 Task: Find directions from New York City to Los Angeles.
Action: Mouse moved to (247, 63)
Screenshot: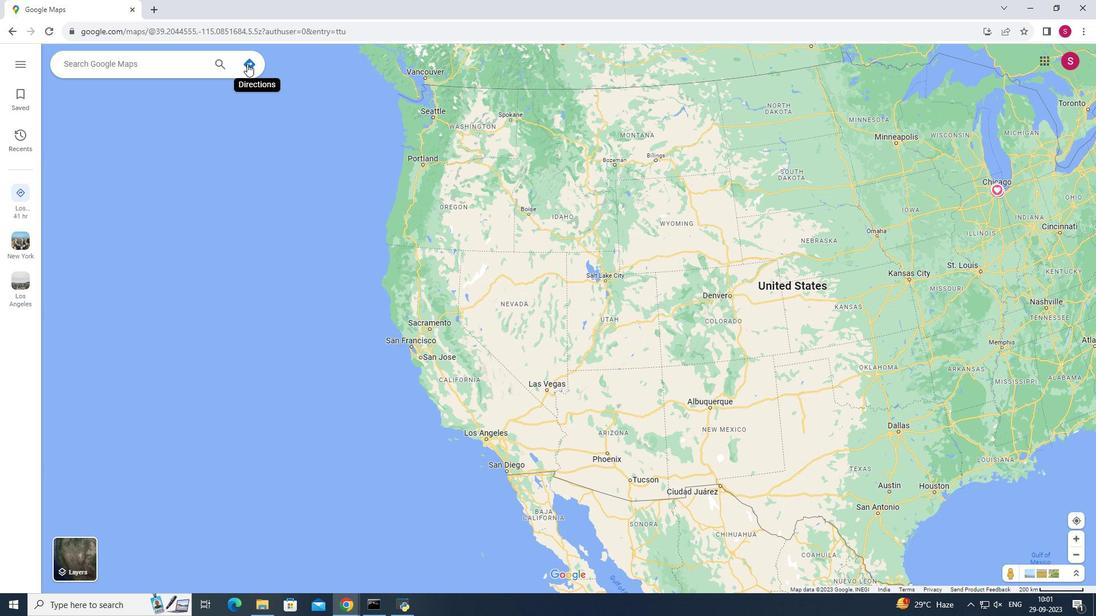
Action: Mouse pressed left at (247, 63)
Screenshot: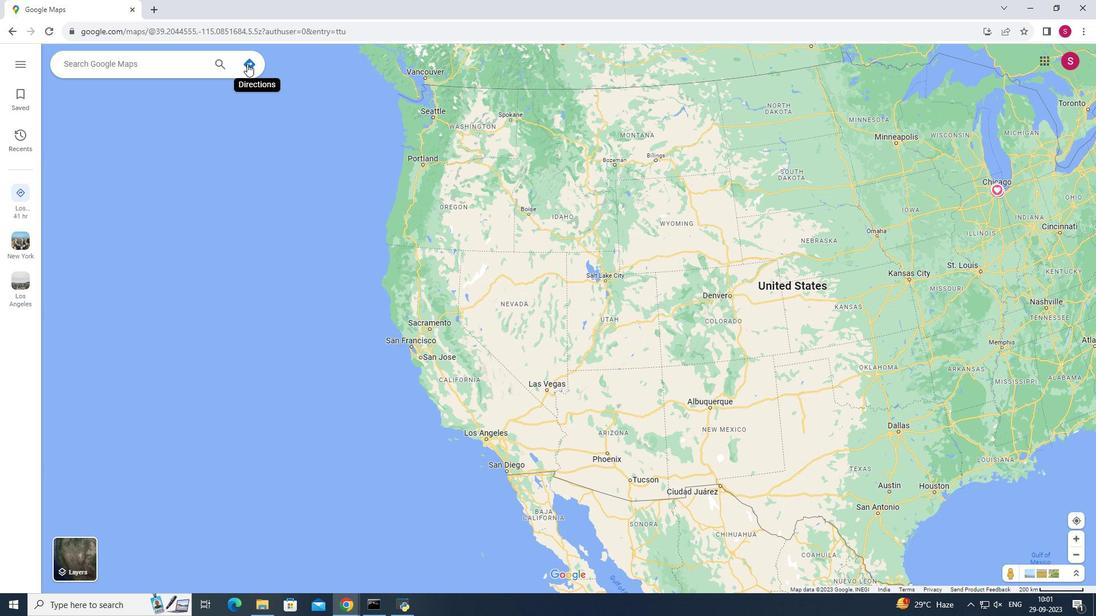 
Action: Mouse moved to (154, 91)
Screenshot: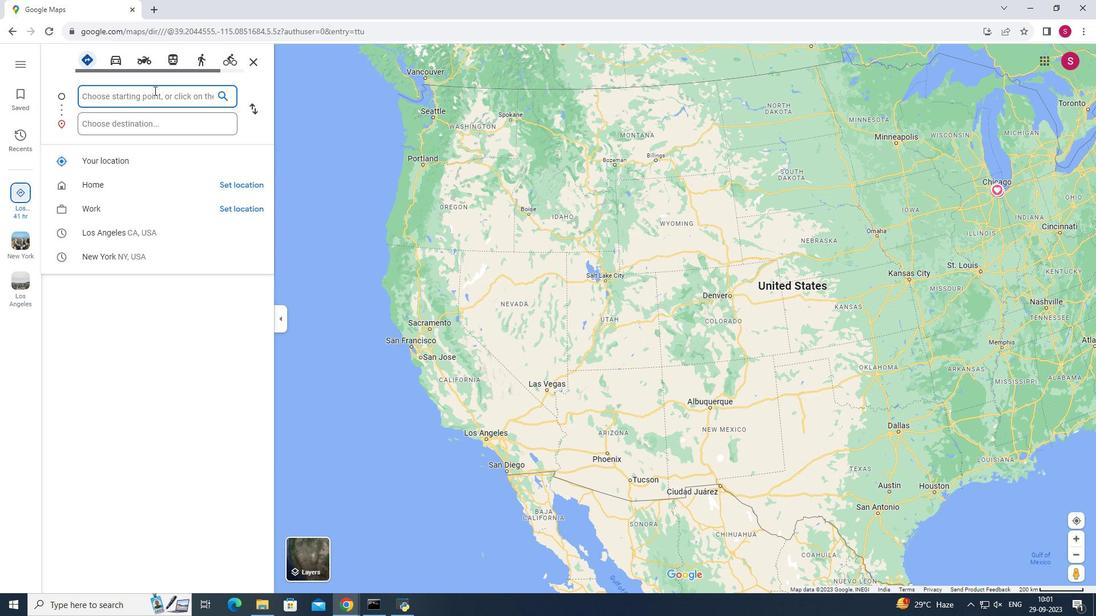 
Action: Mouse pressed left at (154, 91)
Screenshot: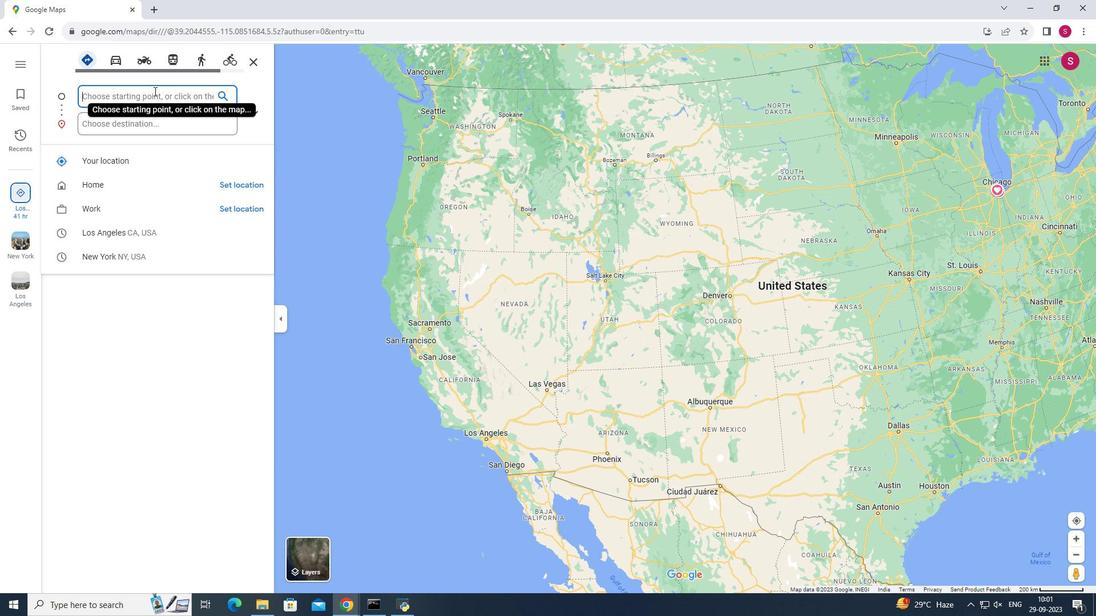 
Action: Key pressed <Key.shift>New<Key.space><Key.shift>York<Key.space><Key.shift>City
Screenshot: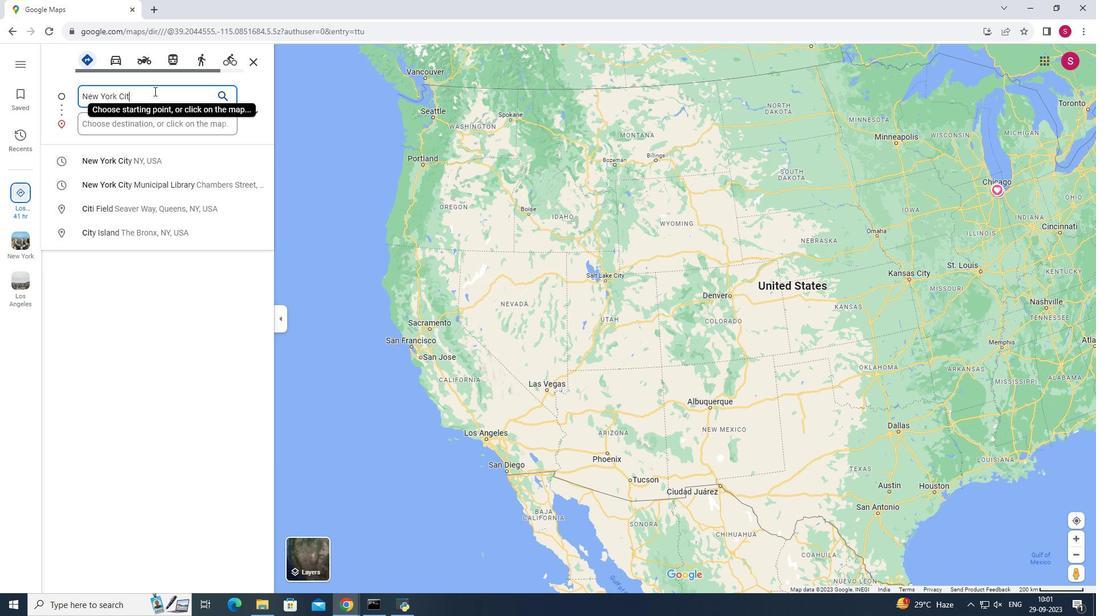 
Action: Mouse moved to (167, 122)
Screenshot: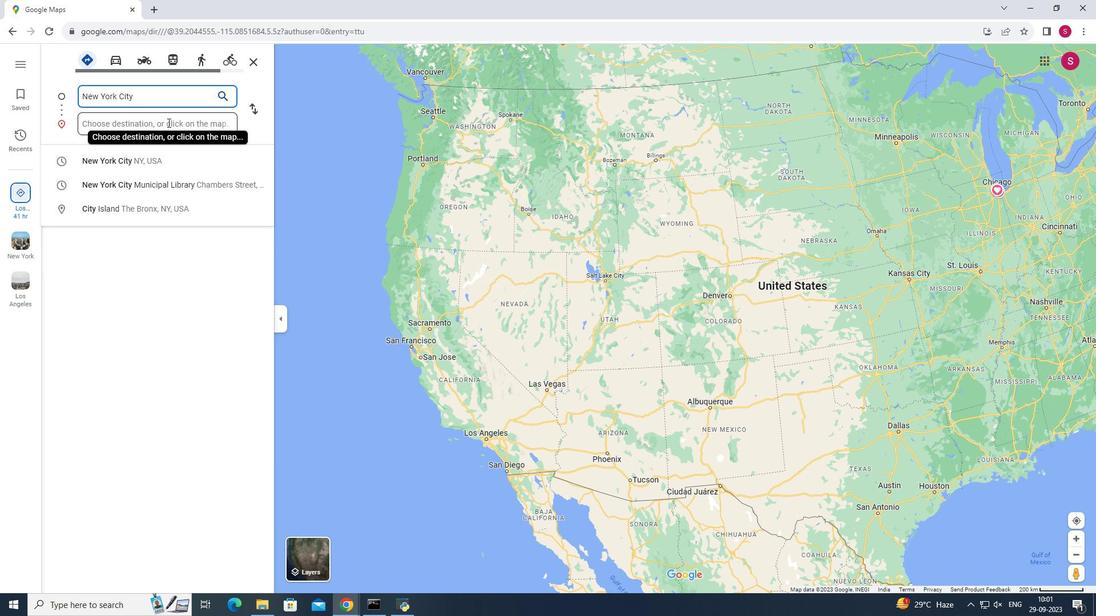 
Action: Mouse pressed left at (167, 122)
Screenshot: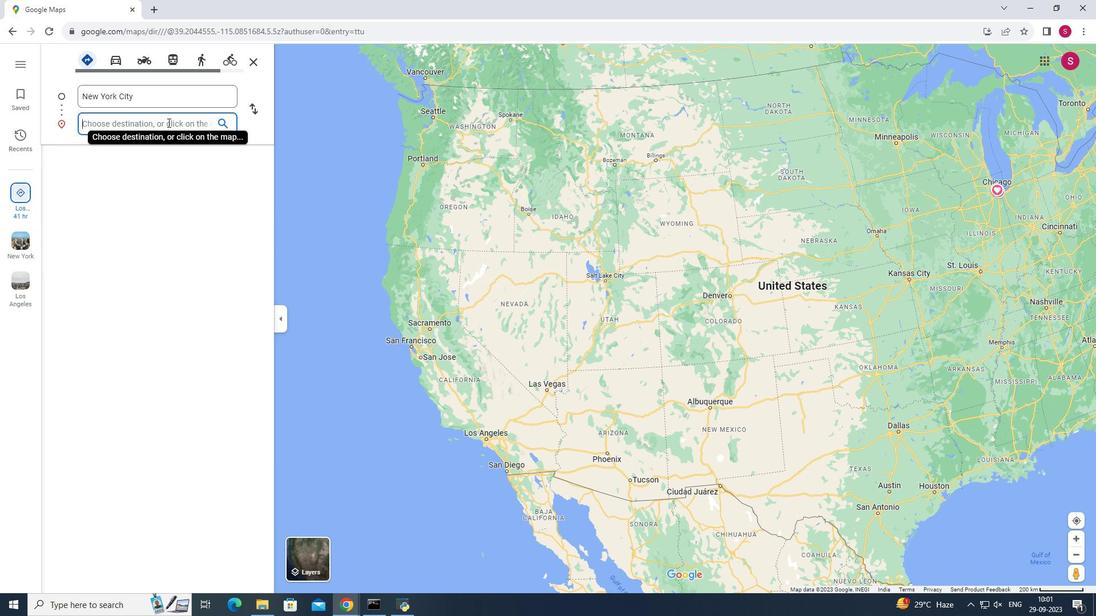 
Action: Key pressed <Key.shift>Los
Screenshot: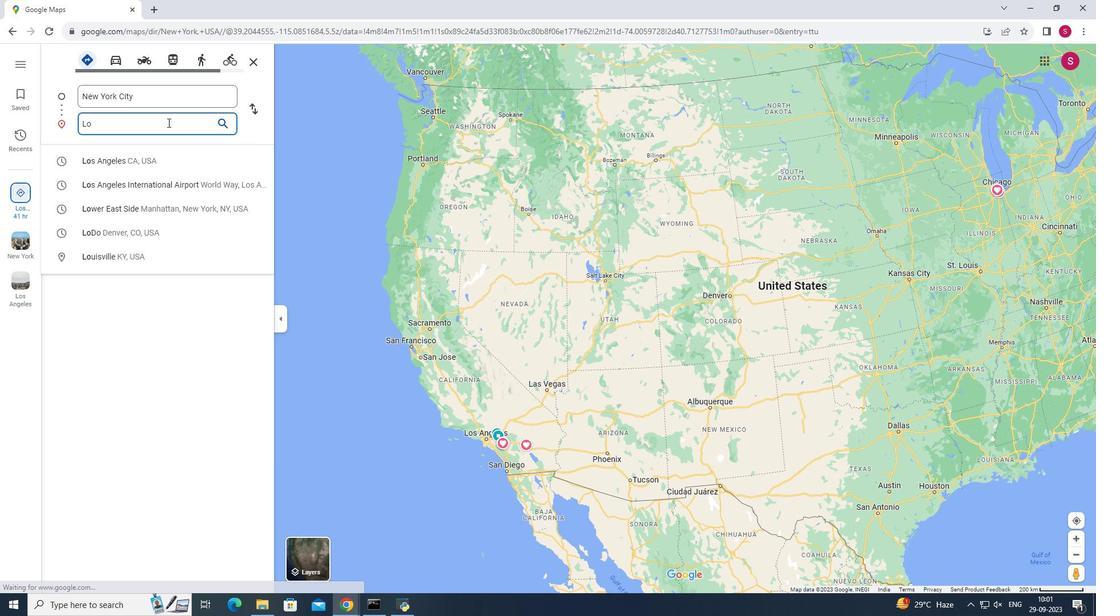 
Action: Mouse moved to (130, 164)
Screenshot: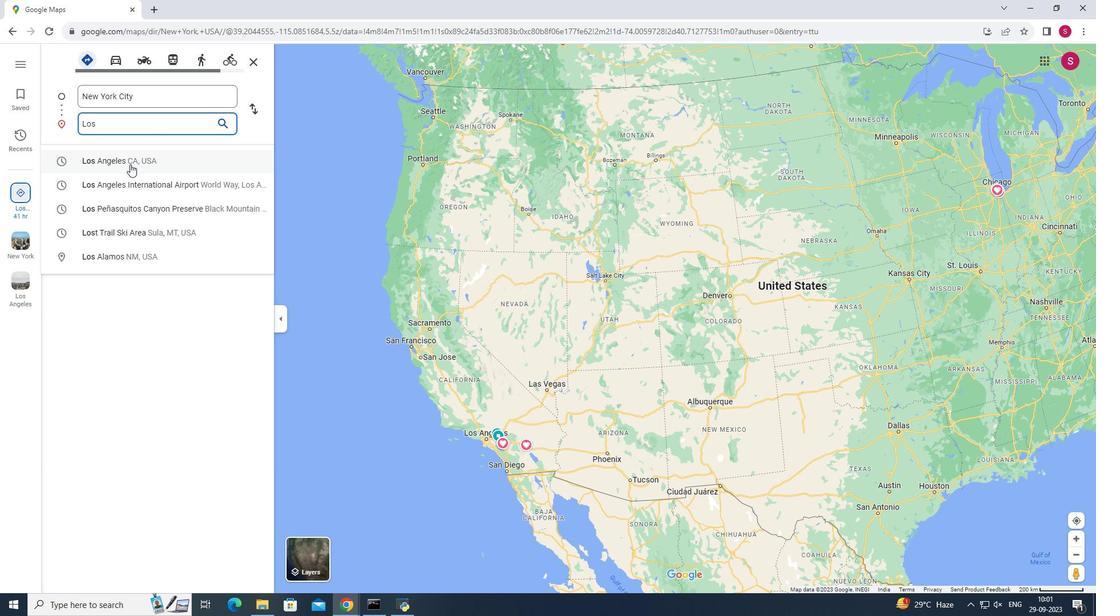 
Action: Mouse pressed left at (130, 164)
Screenshot: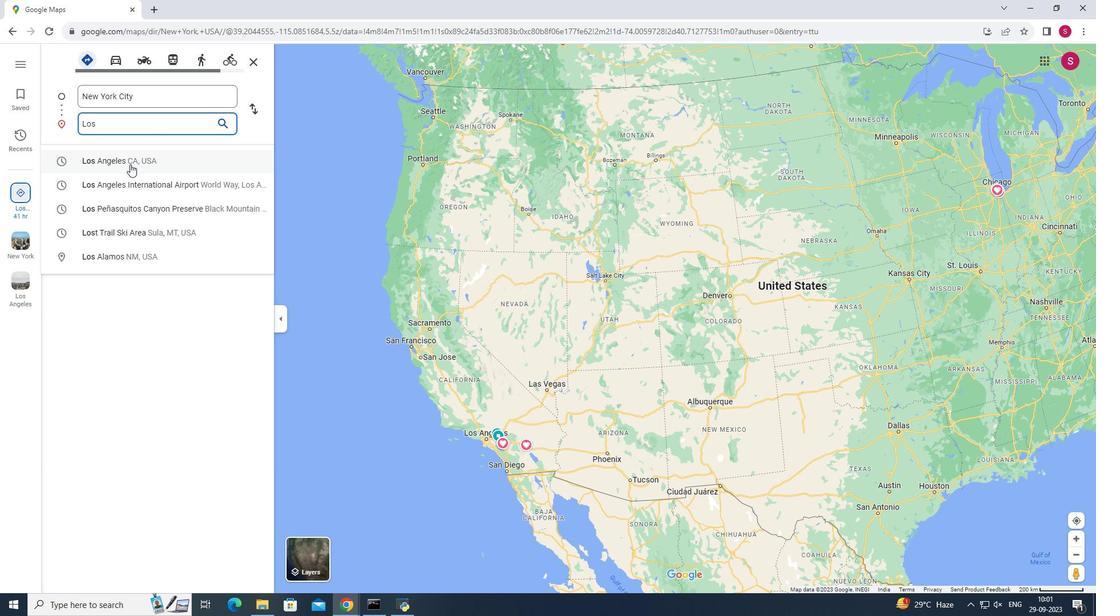 
Action: Mouse moved to (115, 59)
Screenshot: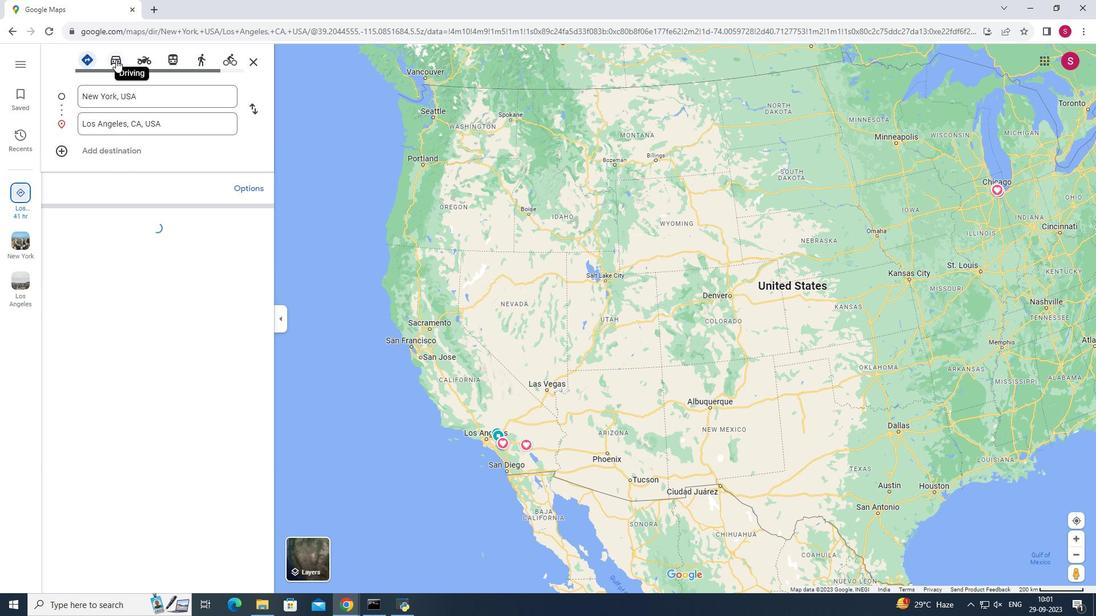 
Action: Mouse pressed left at (115, 59)
Screenshot: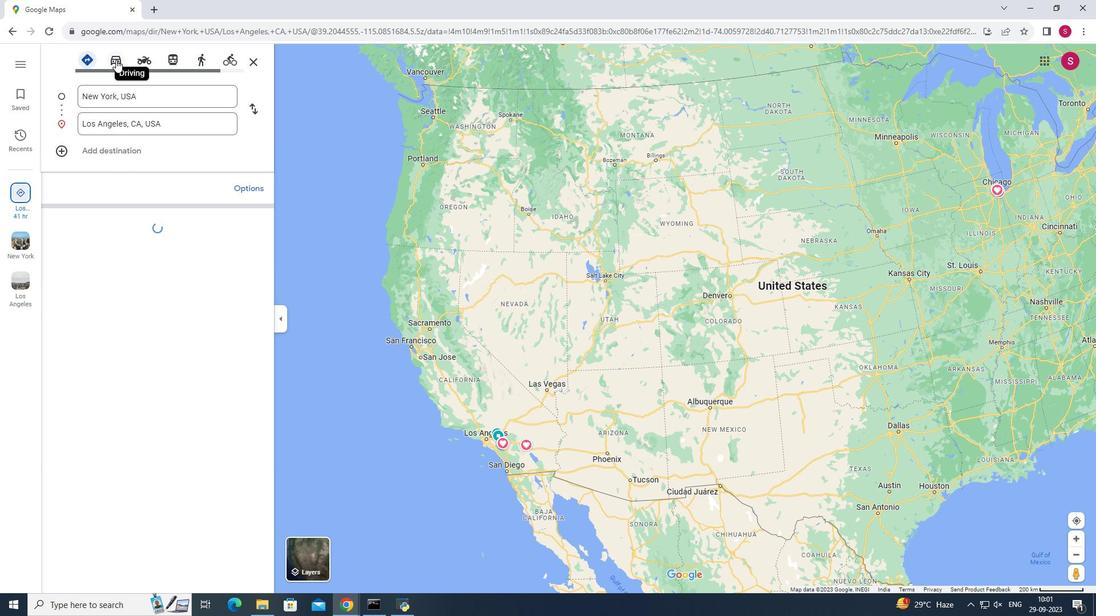 
Action: Mouse moved to (97, 315)
Screenshot: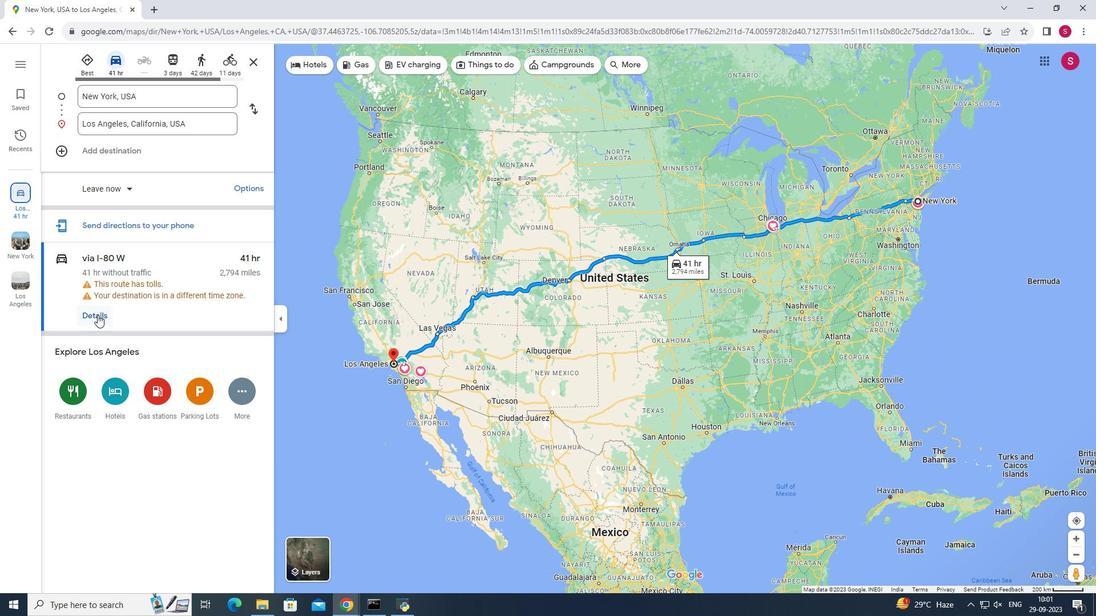
Action: Mouse pressed left at (97, 315)
Screenshot: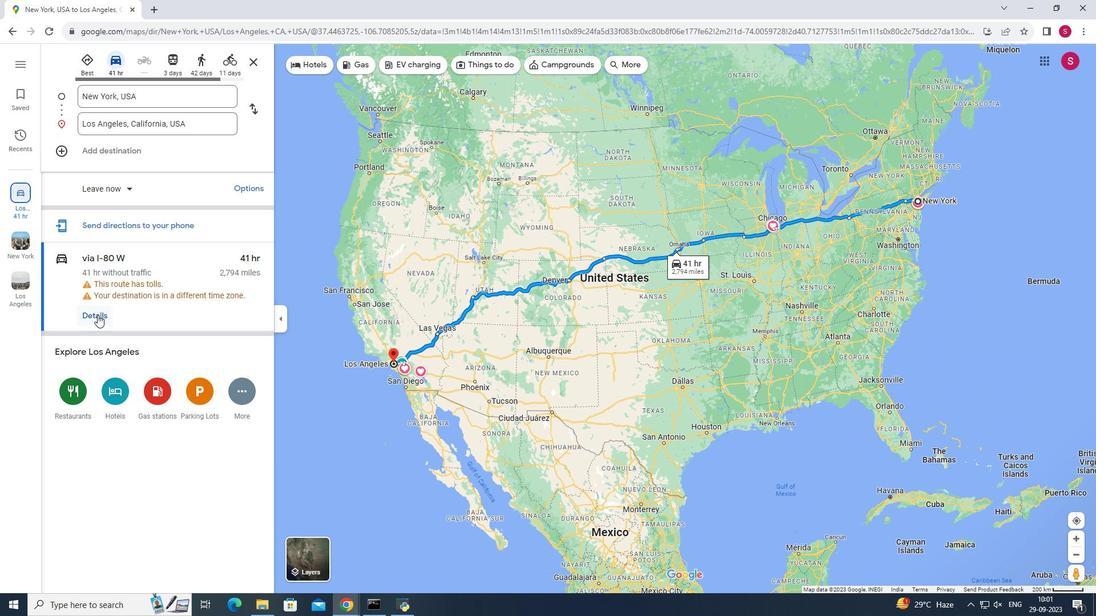 
Action: Mouse moved to (144, 361)
Screenshot: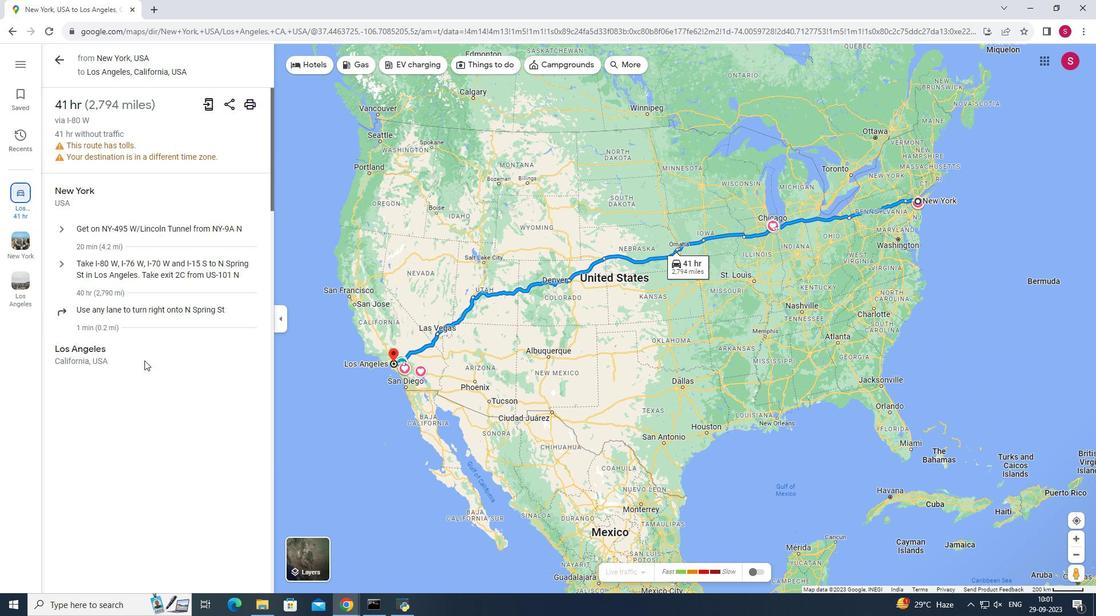 
